 Task: Disable all the installed extensions.
Action: Mouse moved to (57, 152)
Screenshot: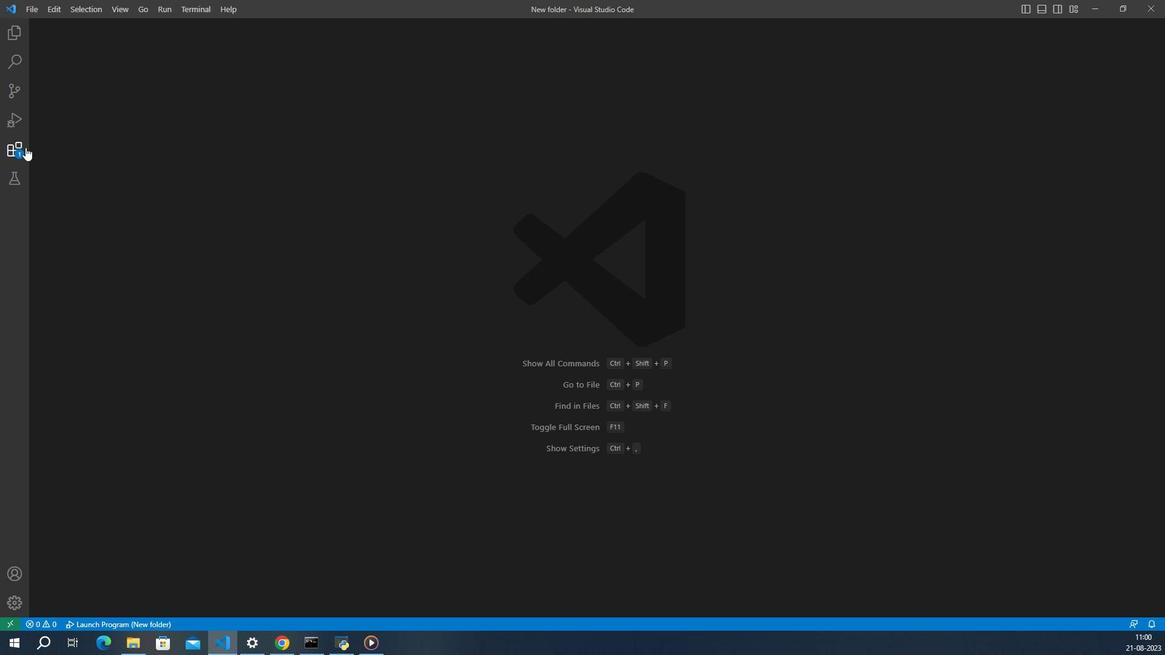 
Action: Mouse pressed left at (57, 152)
Screenshot: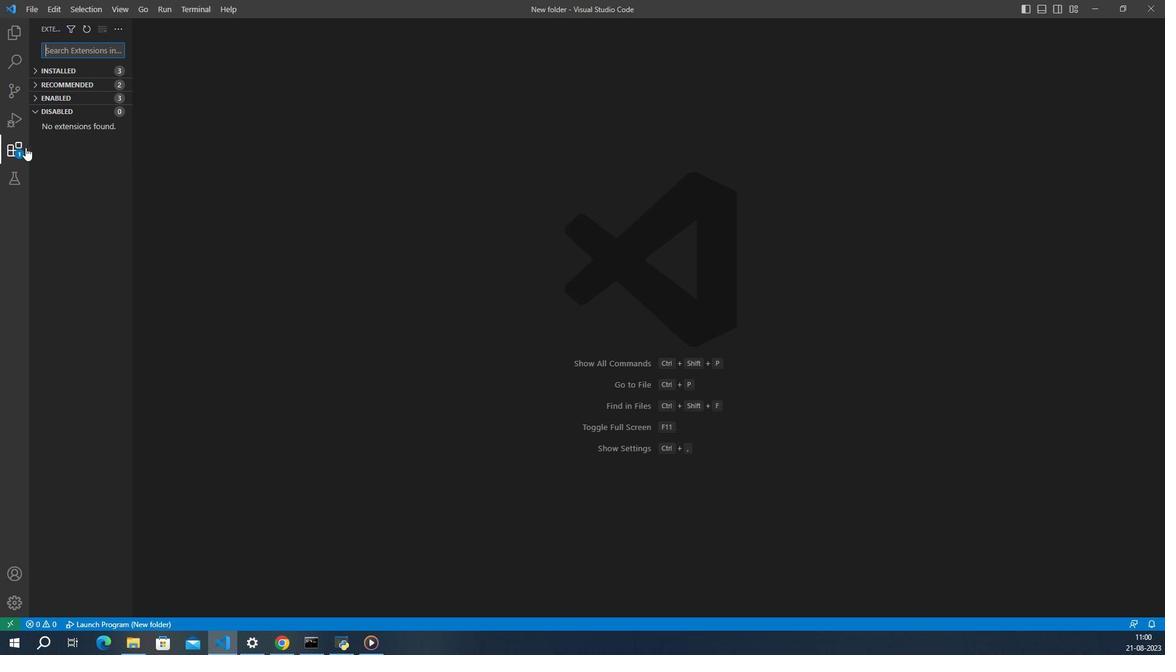 
Action: Mouse moved to (142, 49)
Screenshot: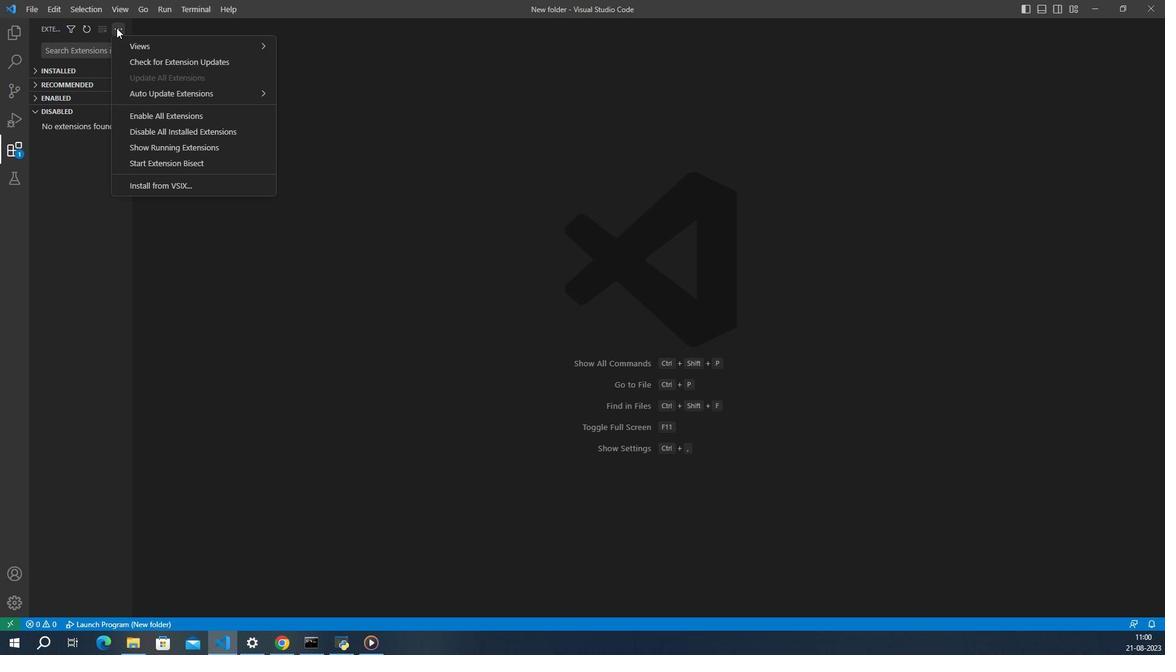 
Action: Mouse pressed left at (142, 49)
Screenshot: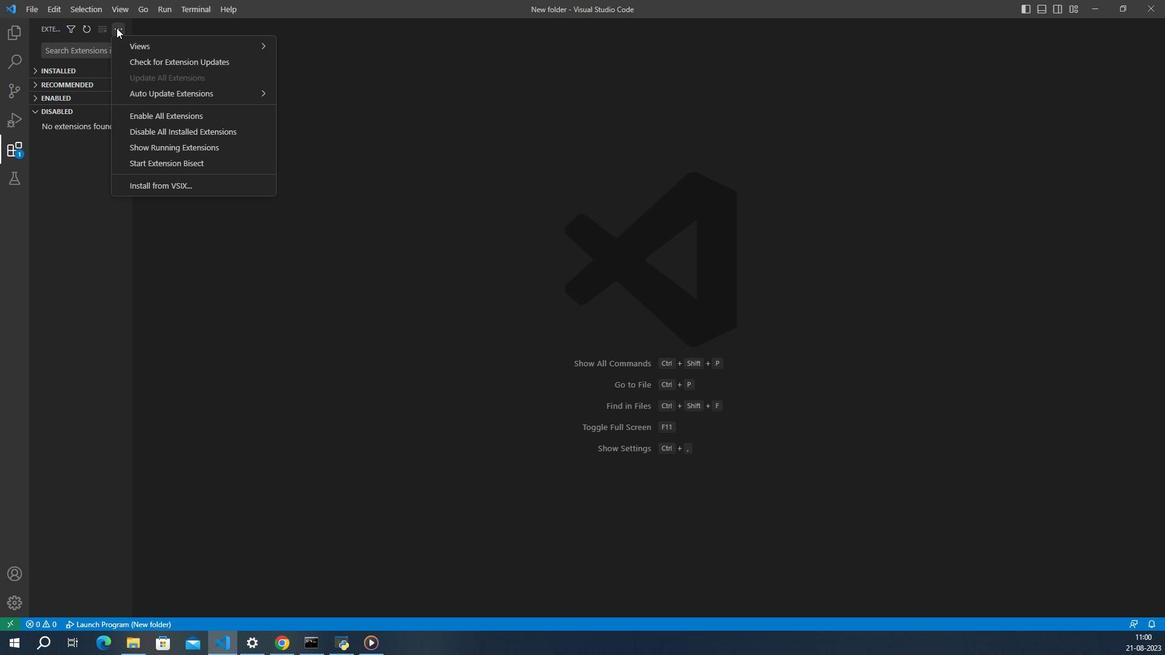 
Action: Mouse moved to (245, 141)
Screenshot: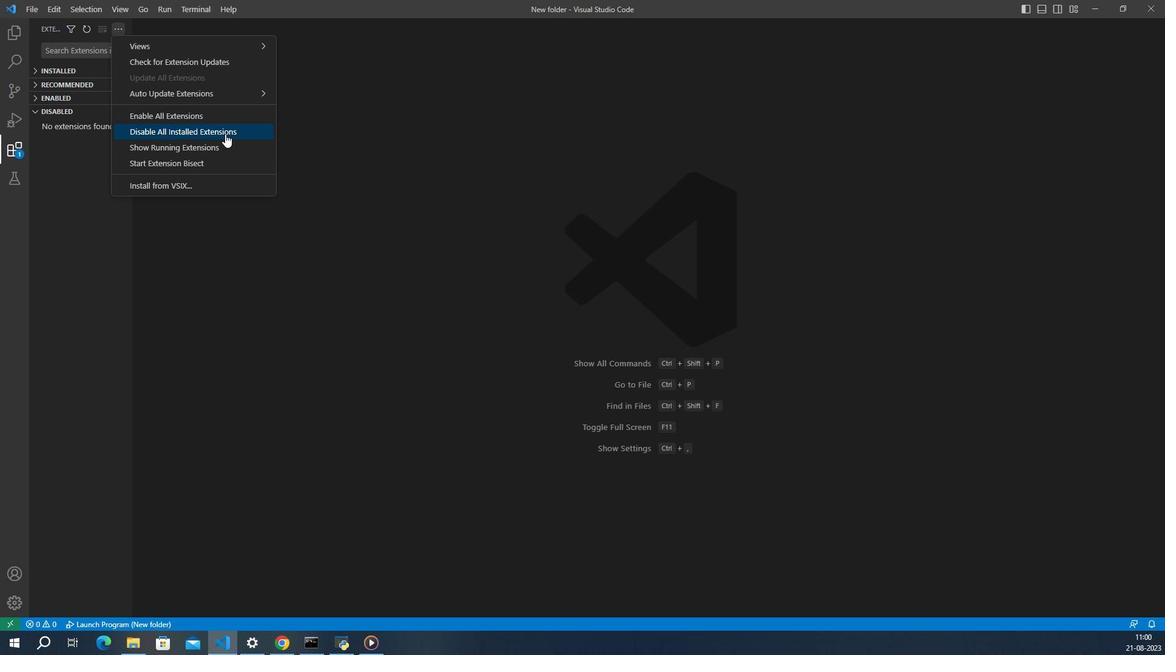 
Action: Mouse pressed left at (245, 141)
Screenshot: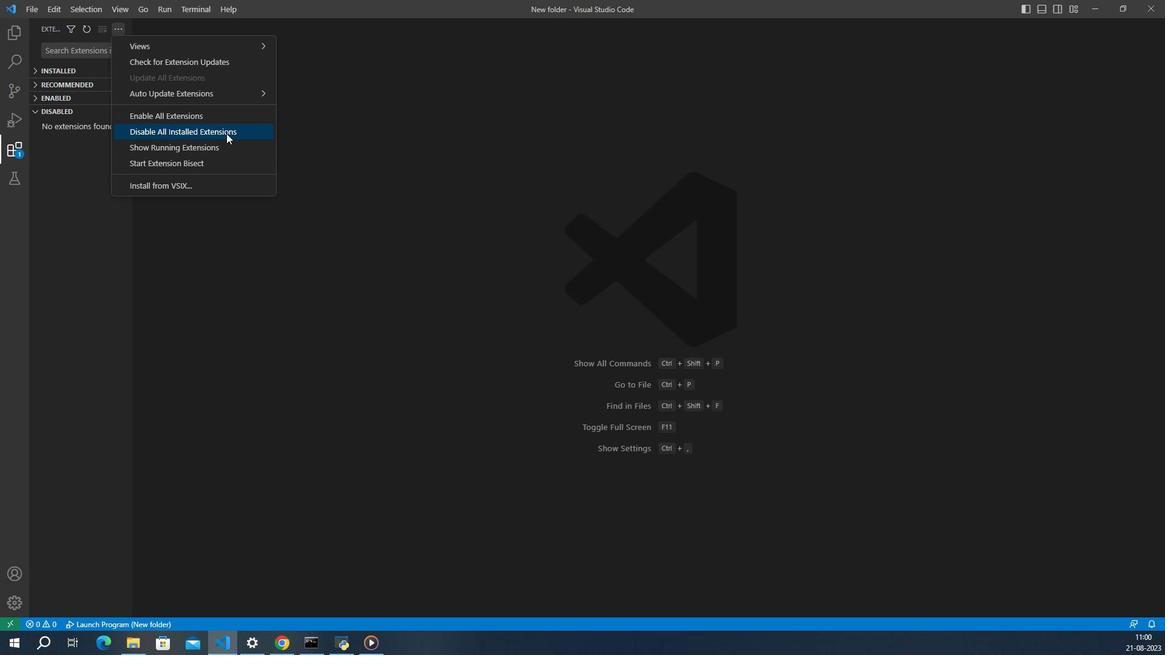 
Action: Mouse moved to (246, 140)
Screenshot: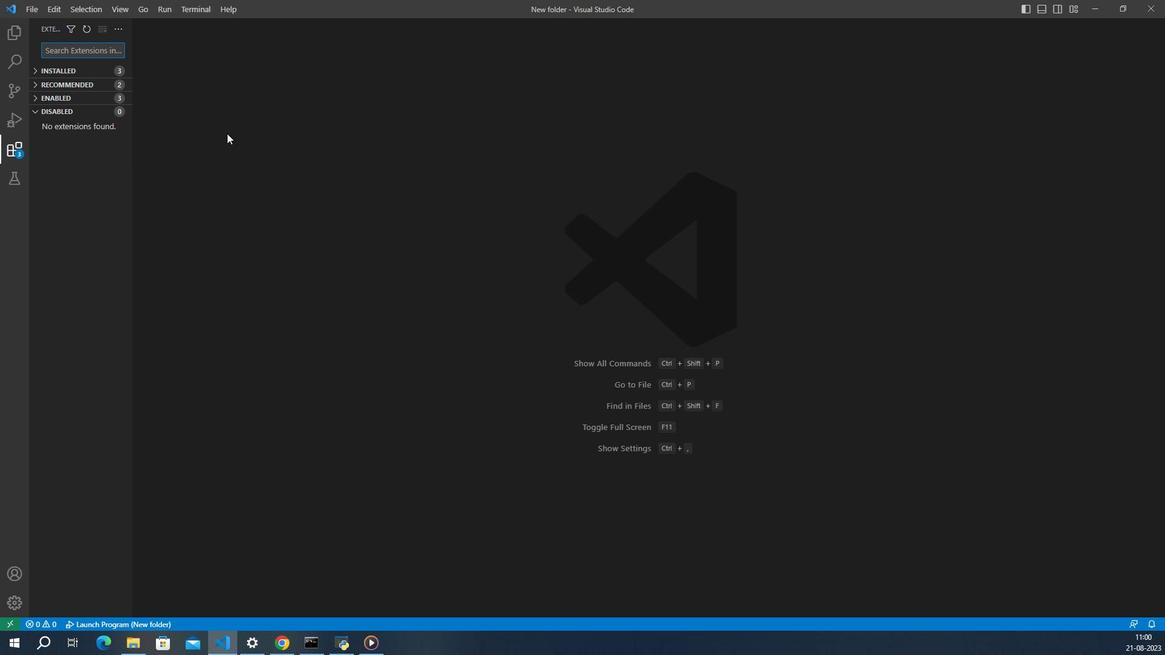 
